 Task: View and add the product "Budweiser Lager Aluminum Bottles (16 oz x 12 ct)" to cart from the store "Happy's Liquor & Market".
Action: Mouse pressed left at (57, 97)
Screenshot: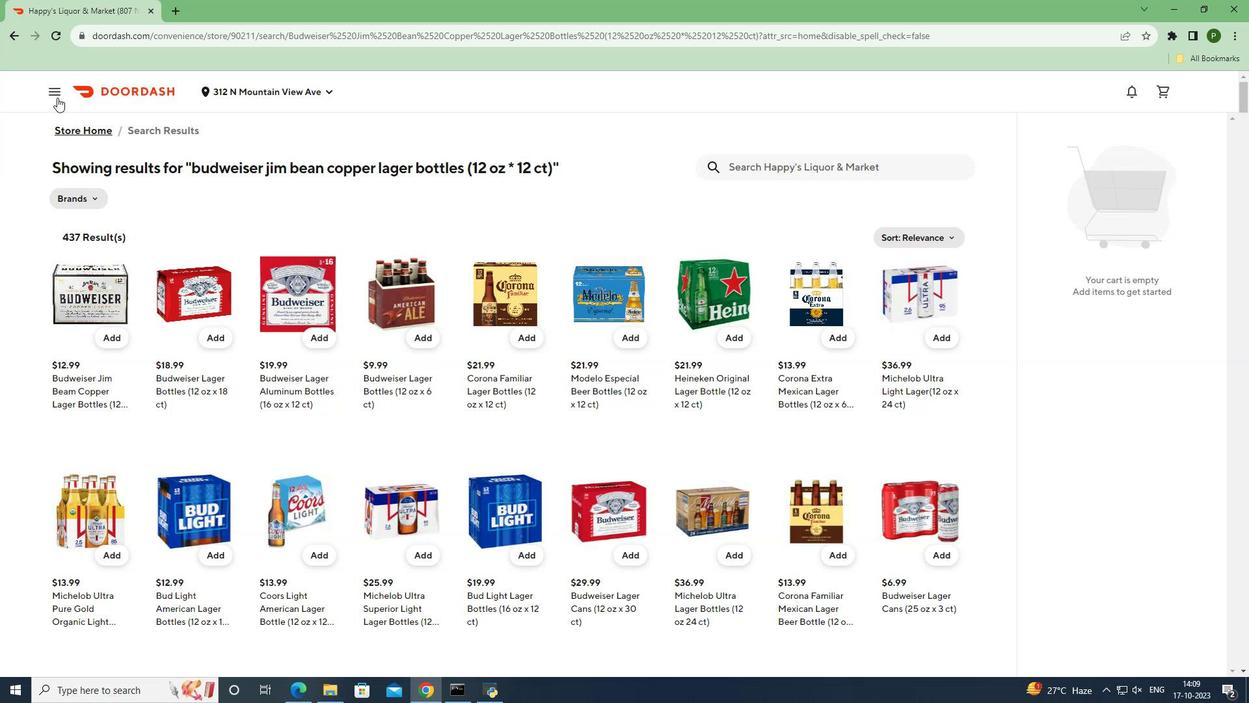 
Action: Mouse moved to (67, 186)
Screenshot: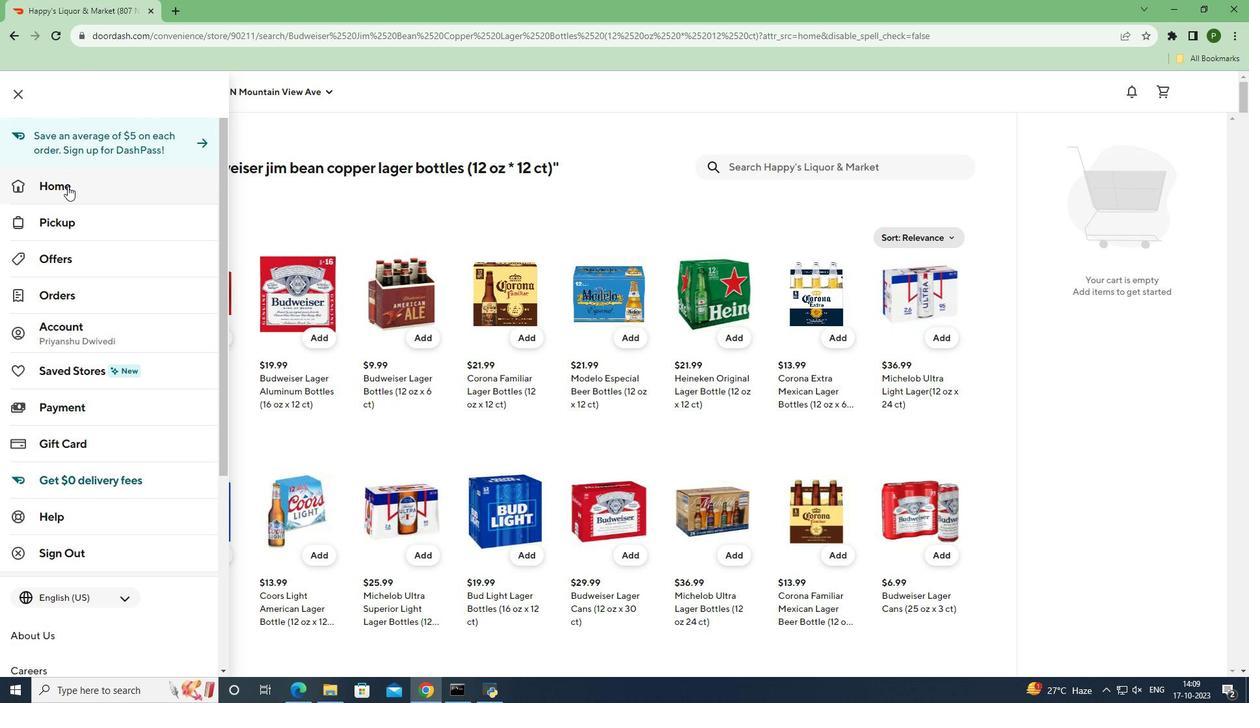 
Action: Mouse pressed left at (67, 186)
Screenshot: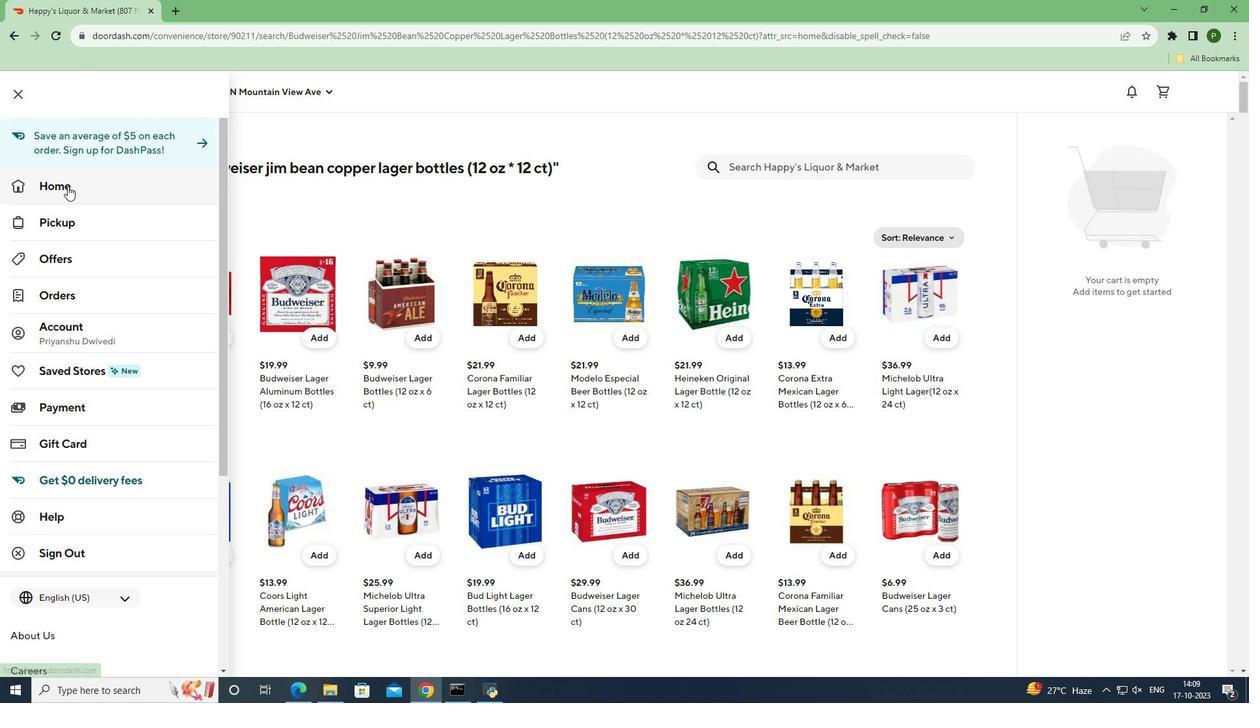 
Action: Mouse moved to (496, 142)
Screenshot: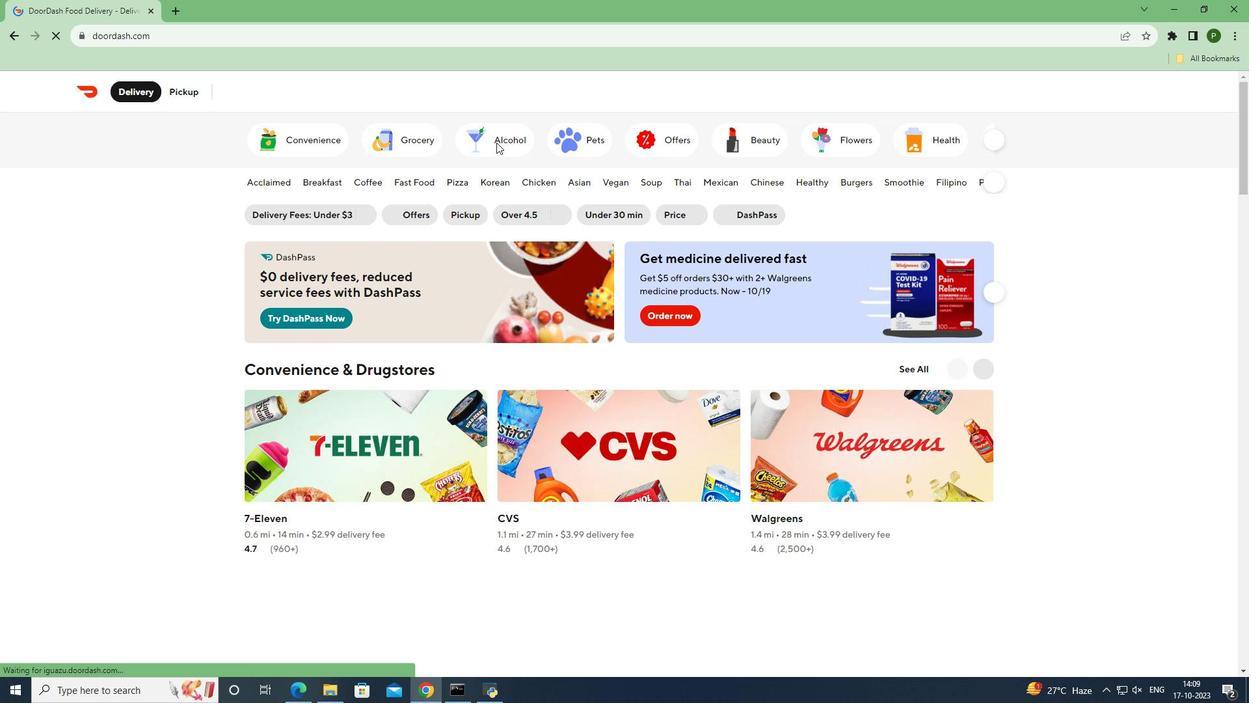 
Action: Mouse pressed left at (496, 142)
Screenshot: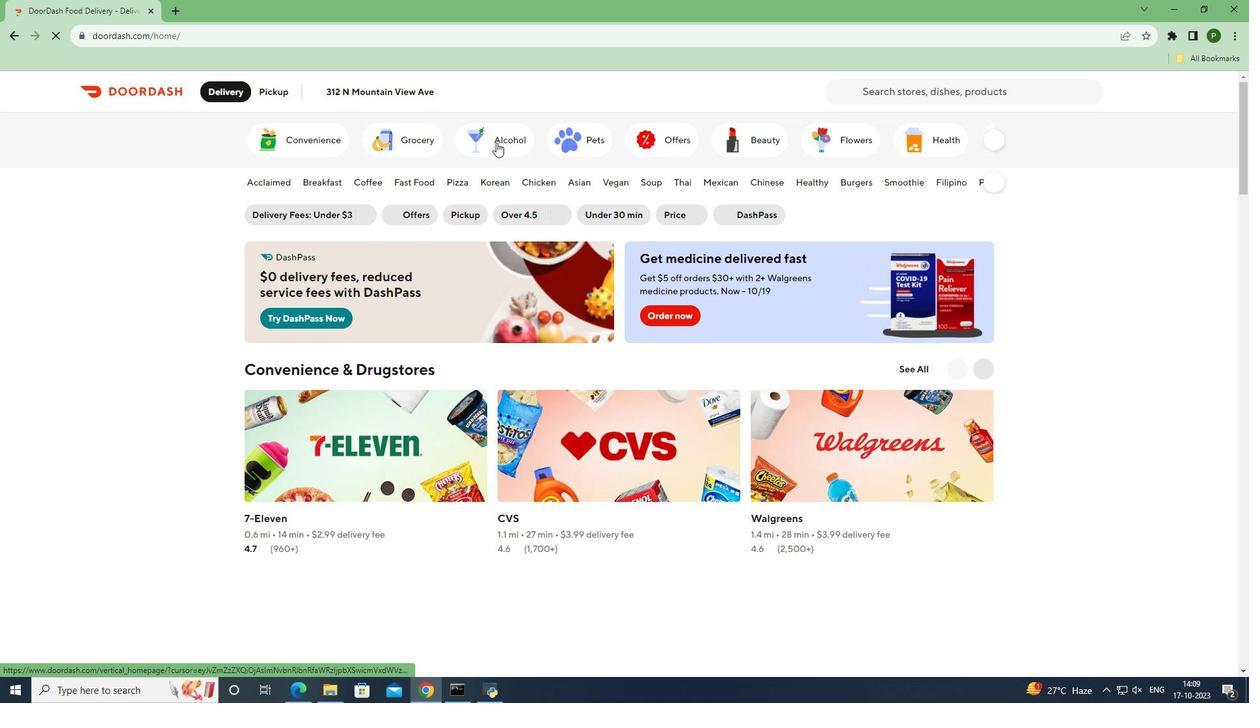 
Action: Mouse moved to (719, 544)
Screenshot: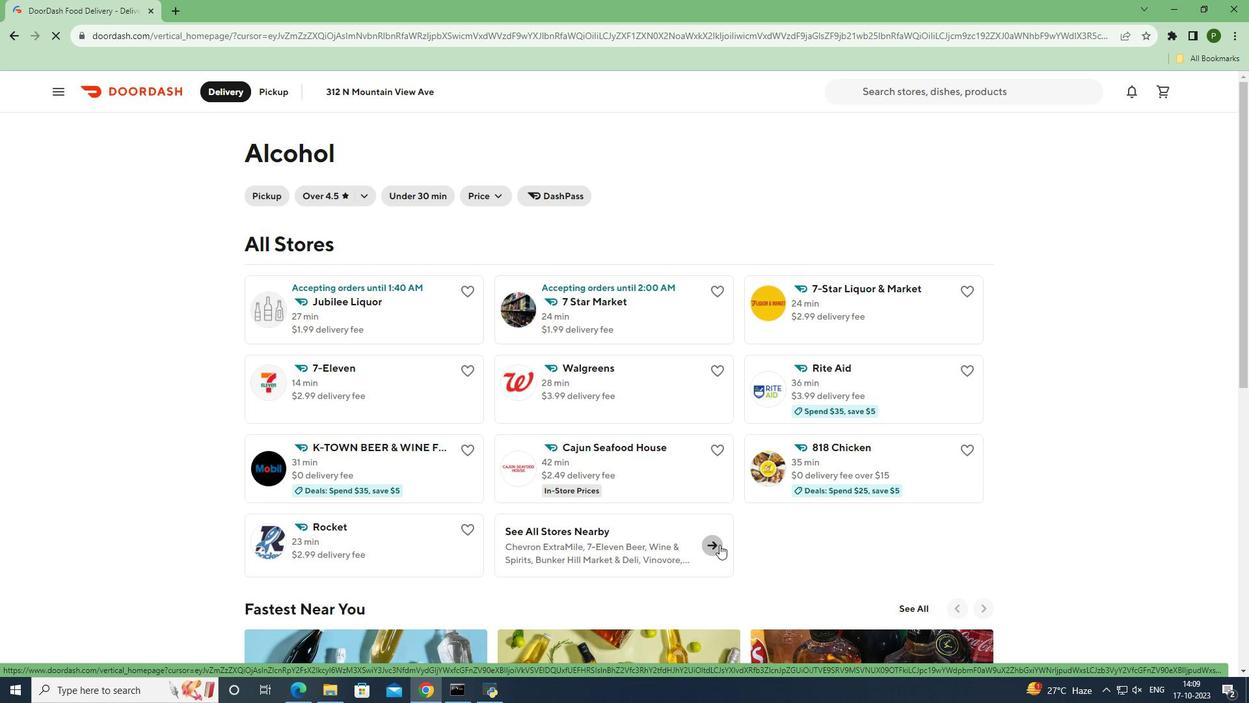 
Action: Mouse pressed left at (719, 544)
Screenshot: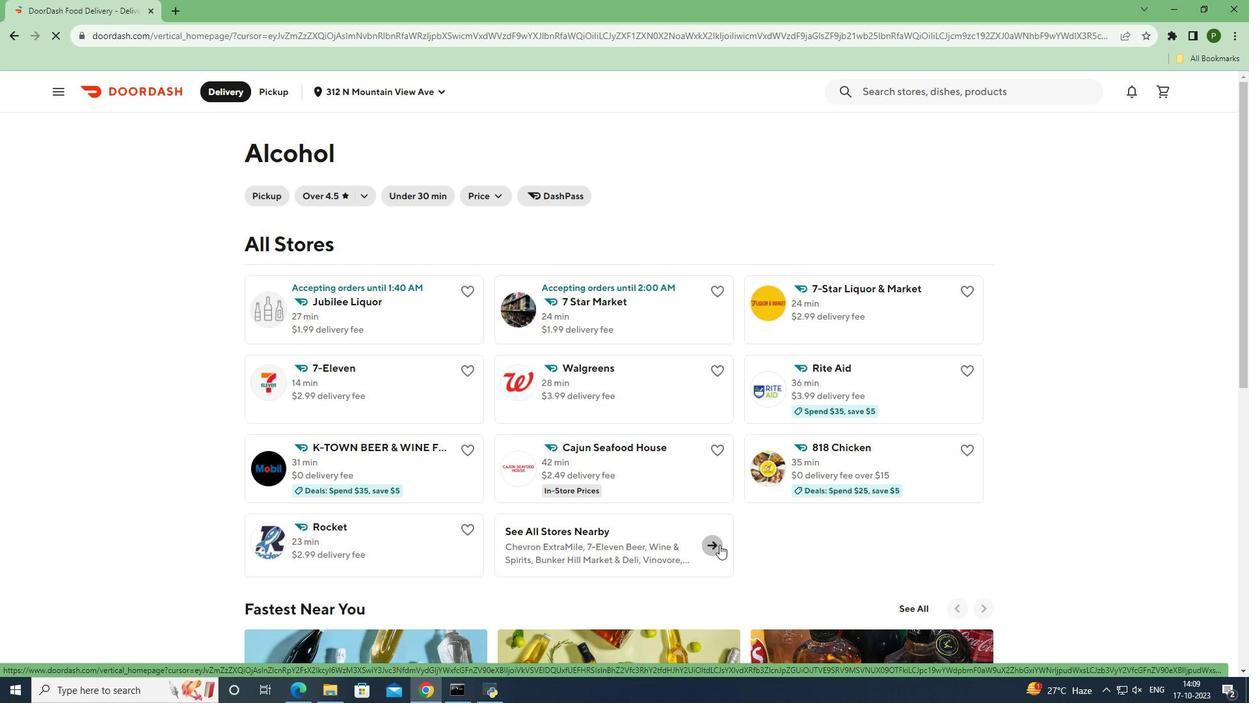 
Action: Mouse moved to (647, 553)
Screenshot: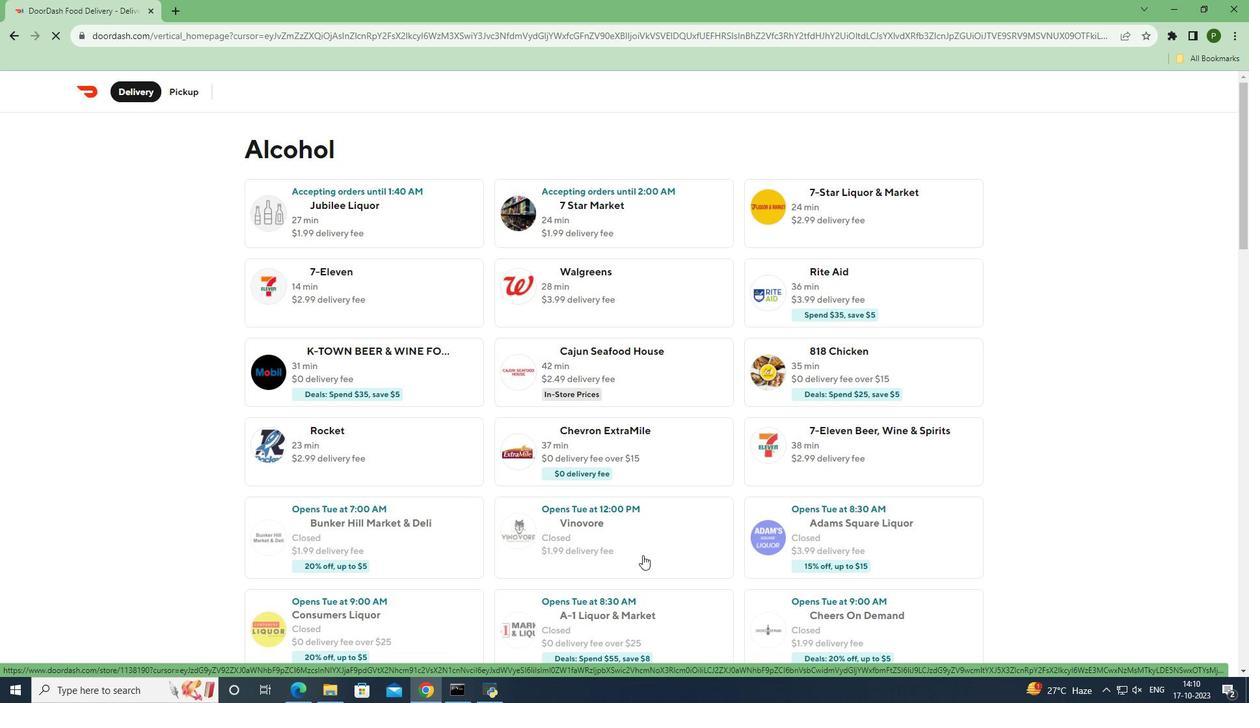 
Action: Mouse scrolled (647, 552) with delta (0, 0)
Screenshot: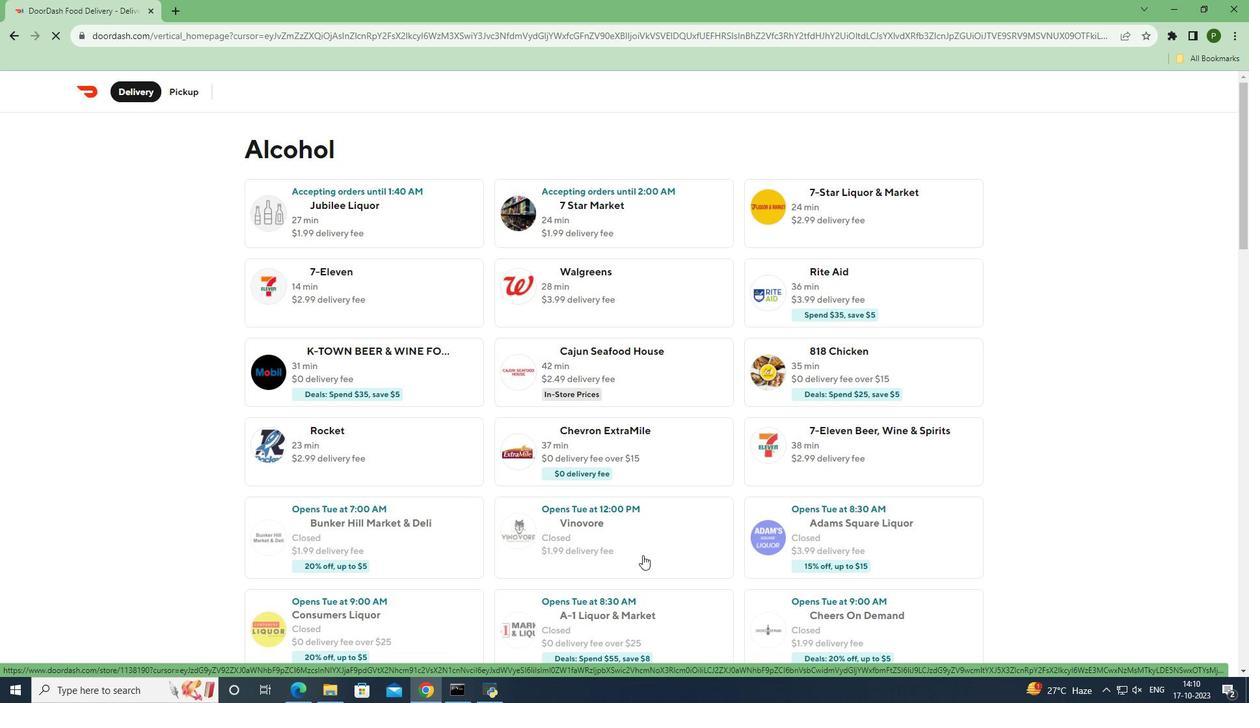 
Action: Mouse moved to (643, 555)
Screenshot: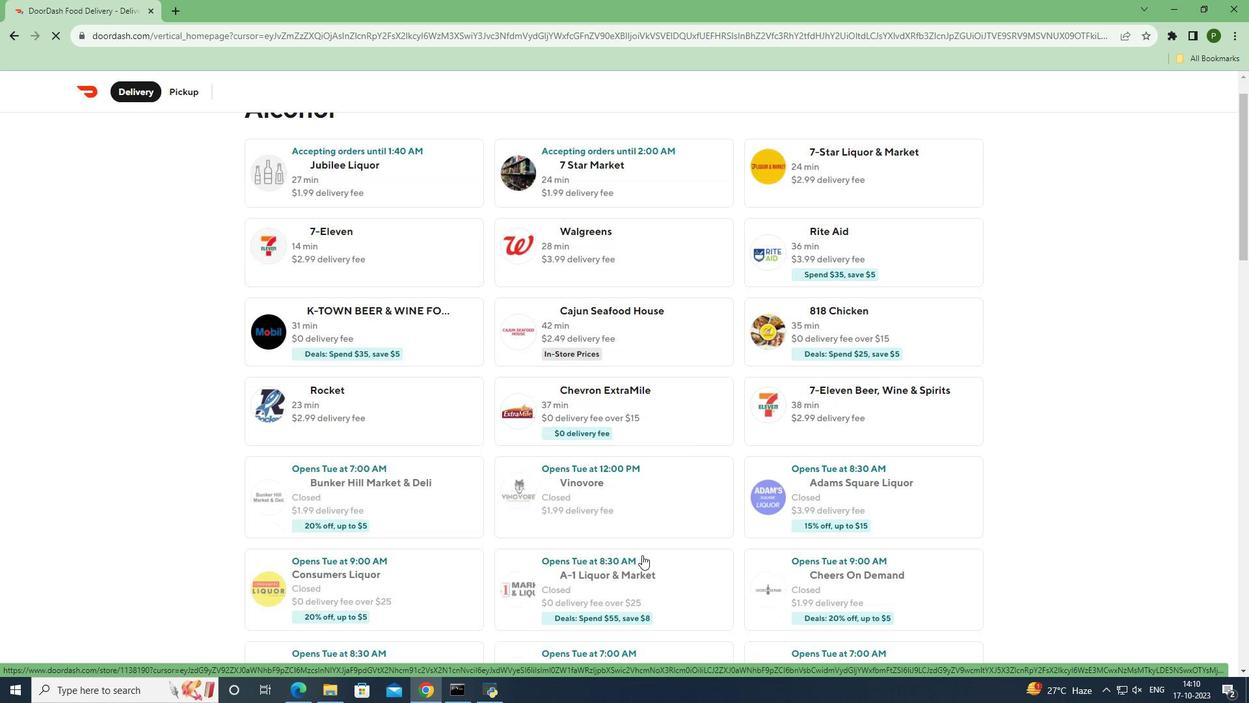 
Action: Mouse scrolled (643, 554) with delta (0, 0)
Screenshot: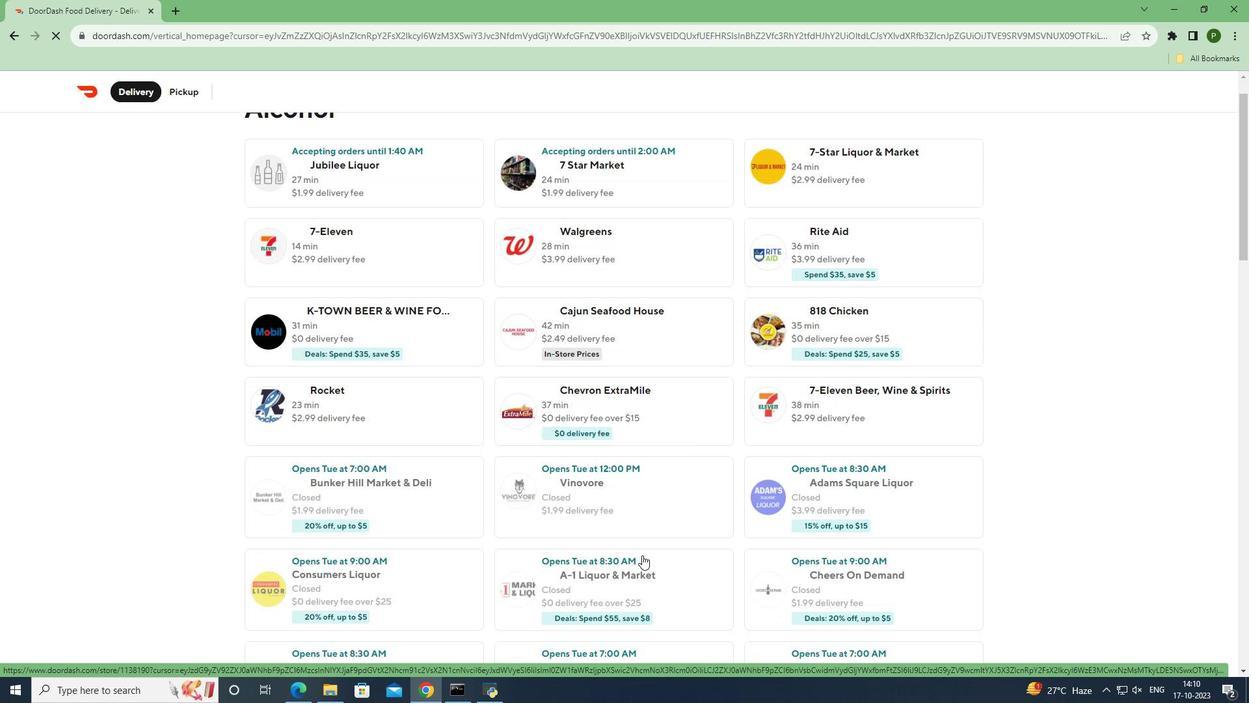 
Action: Mouse scrolled (643, 554) with delta (0, 0)
Screenshot: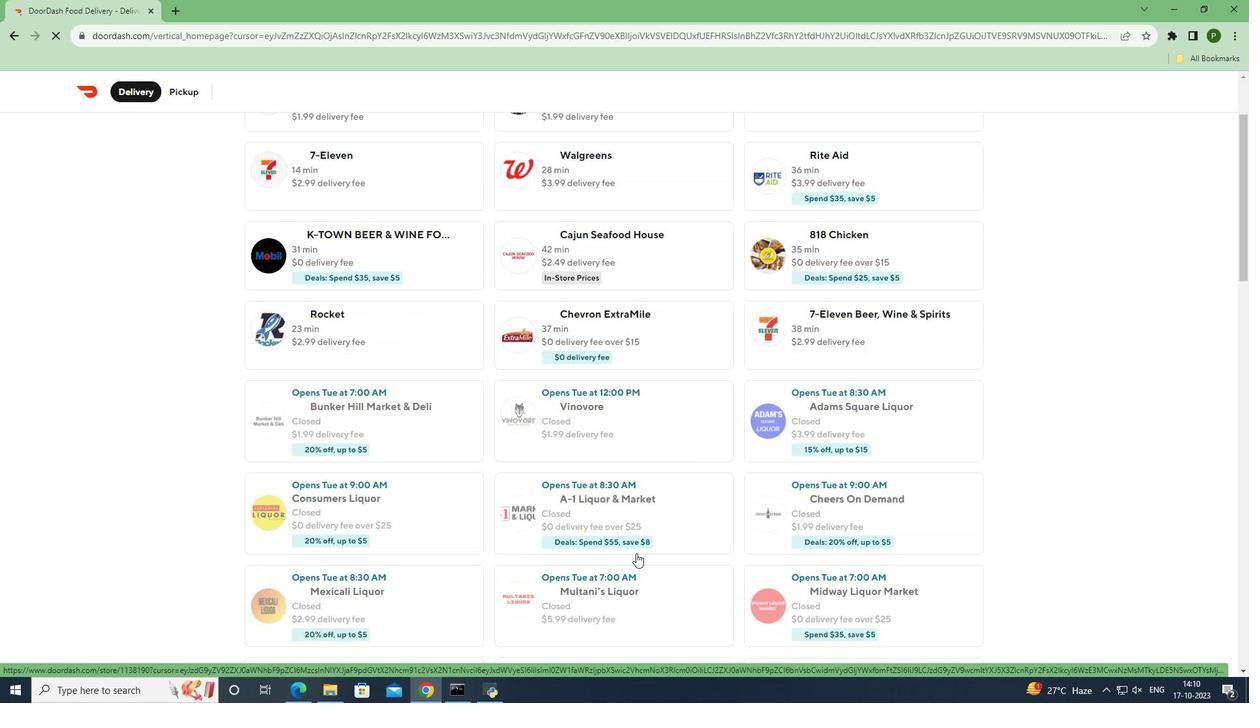 
Action: Mouse moved to (640, 555)
Screenshot: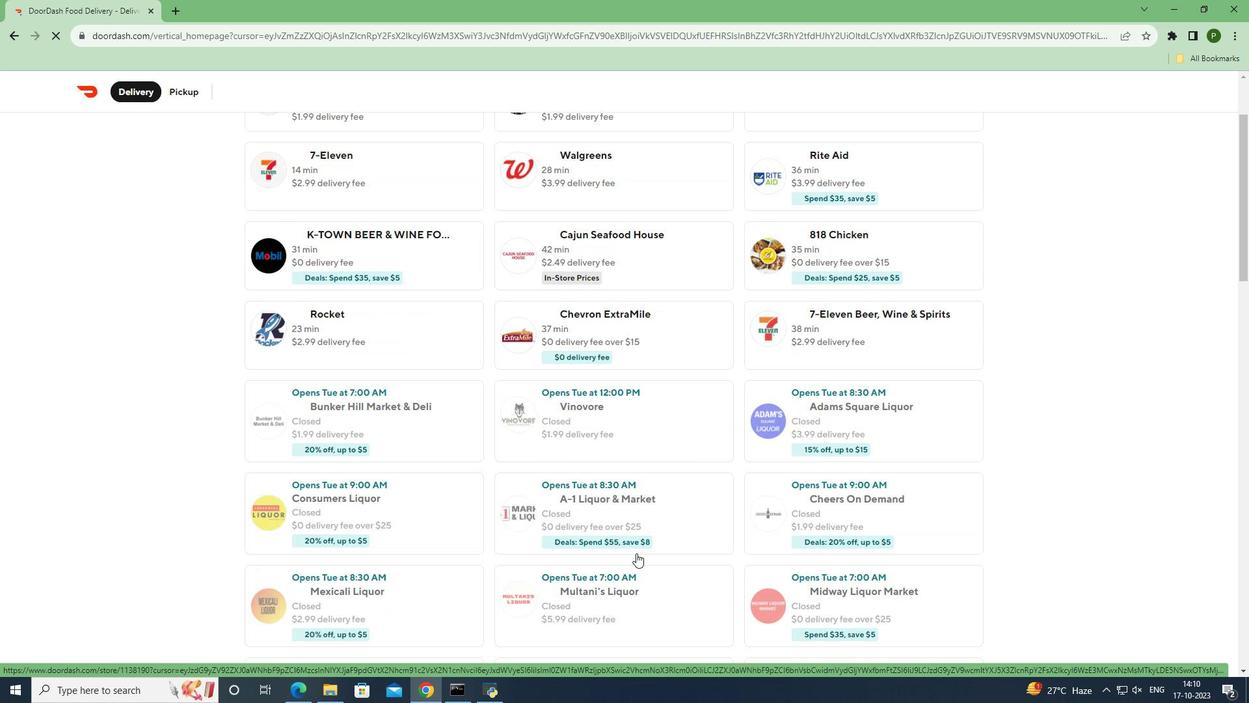 
Action: Mouse scrolled (640, 554) with delta (0, 0)
Screenshot: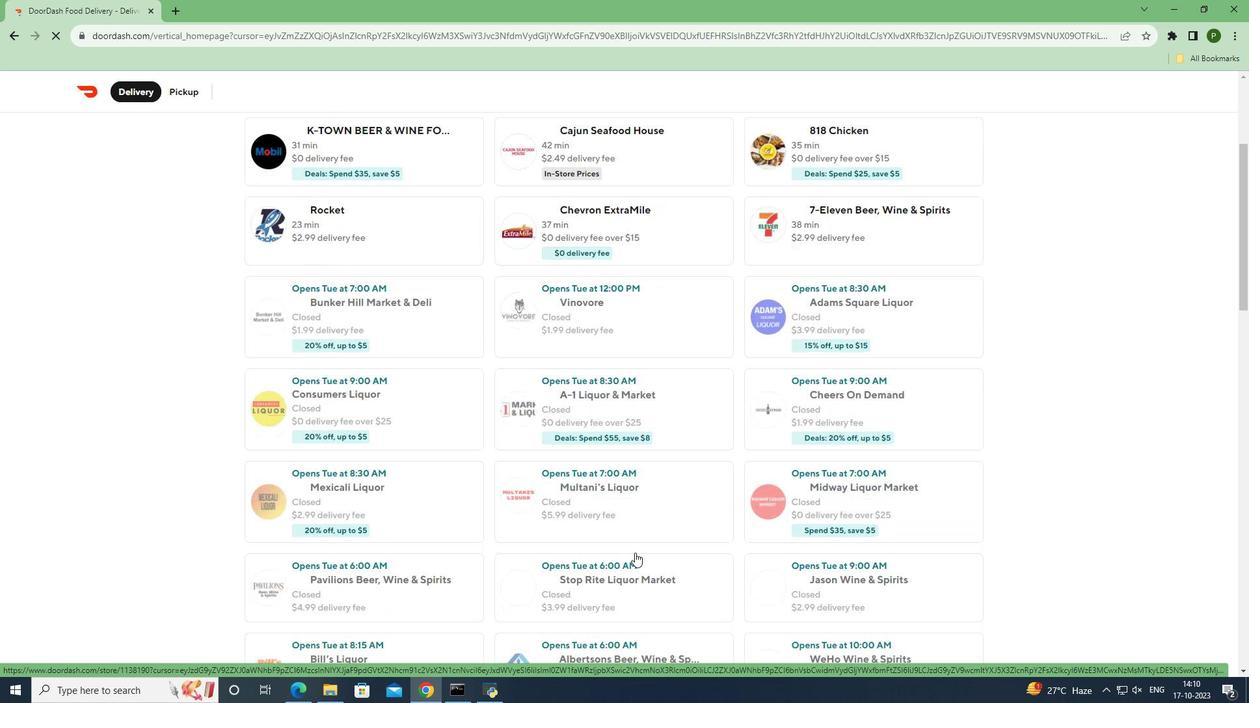 
Action: Mouse moved to (580, 539)
Screenshot: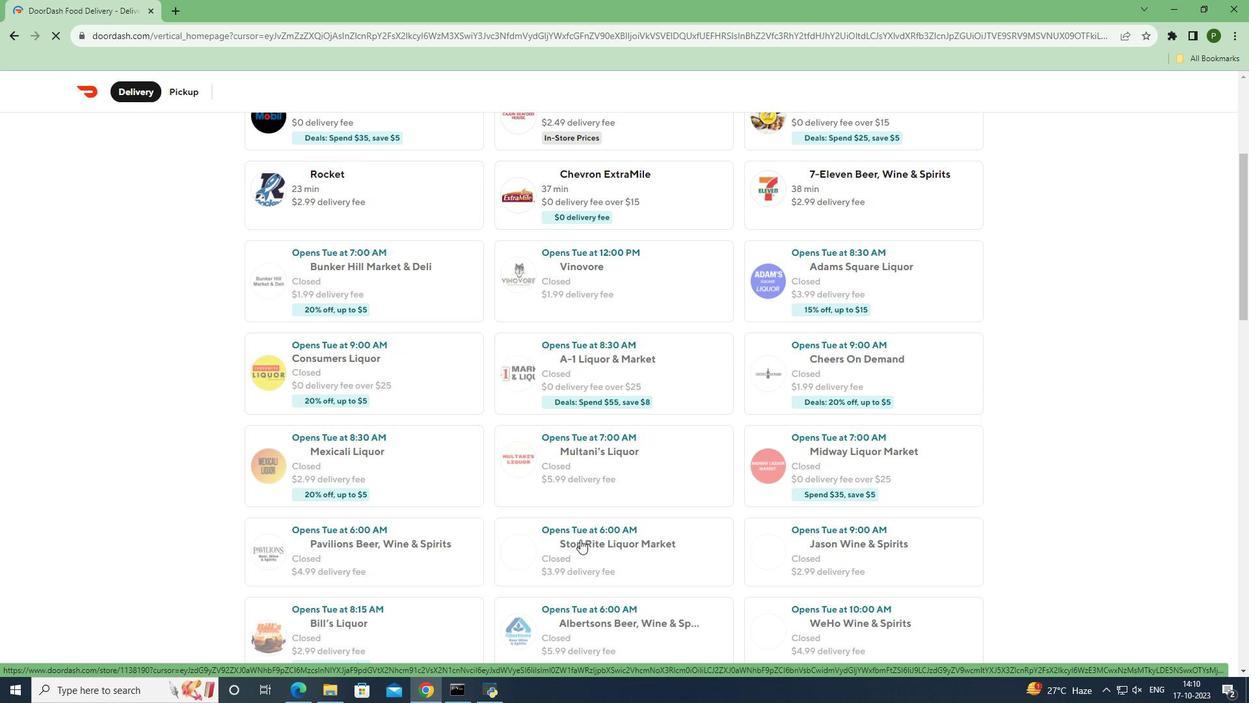 
Action: Mouse scrolled (580, 539) with delta (0, 0)
Screenshot: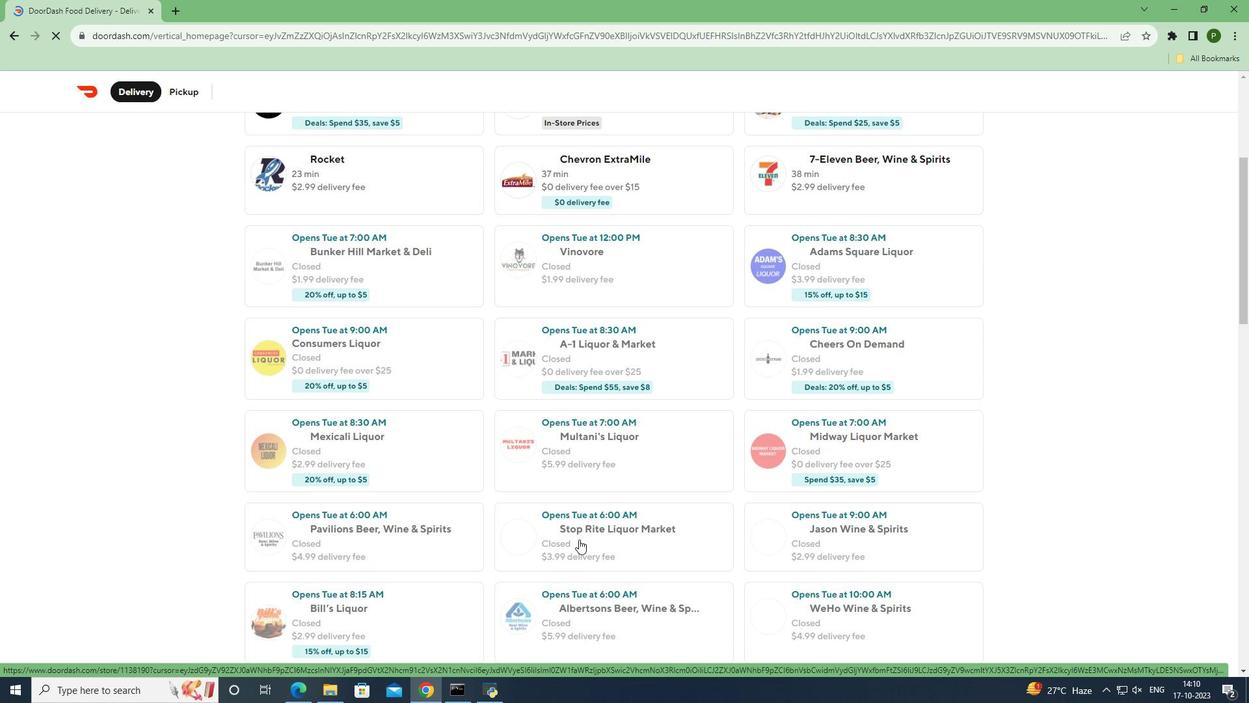 
Action: Mouse moved to (579, 539)
Screenshot: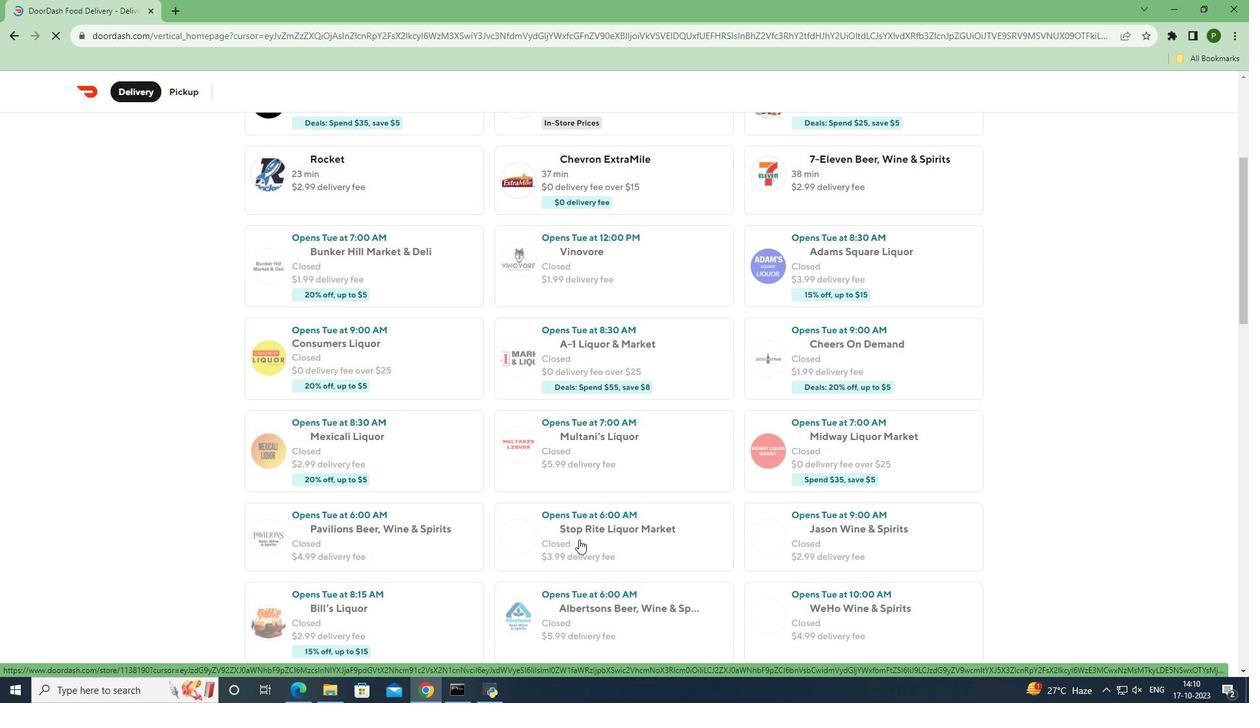 
Action: Mouse scrolled (579, 539) with delta (0, 0)
Screenshot: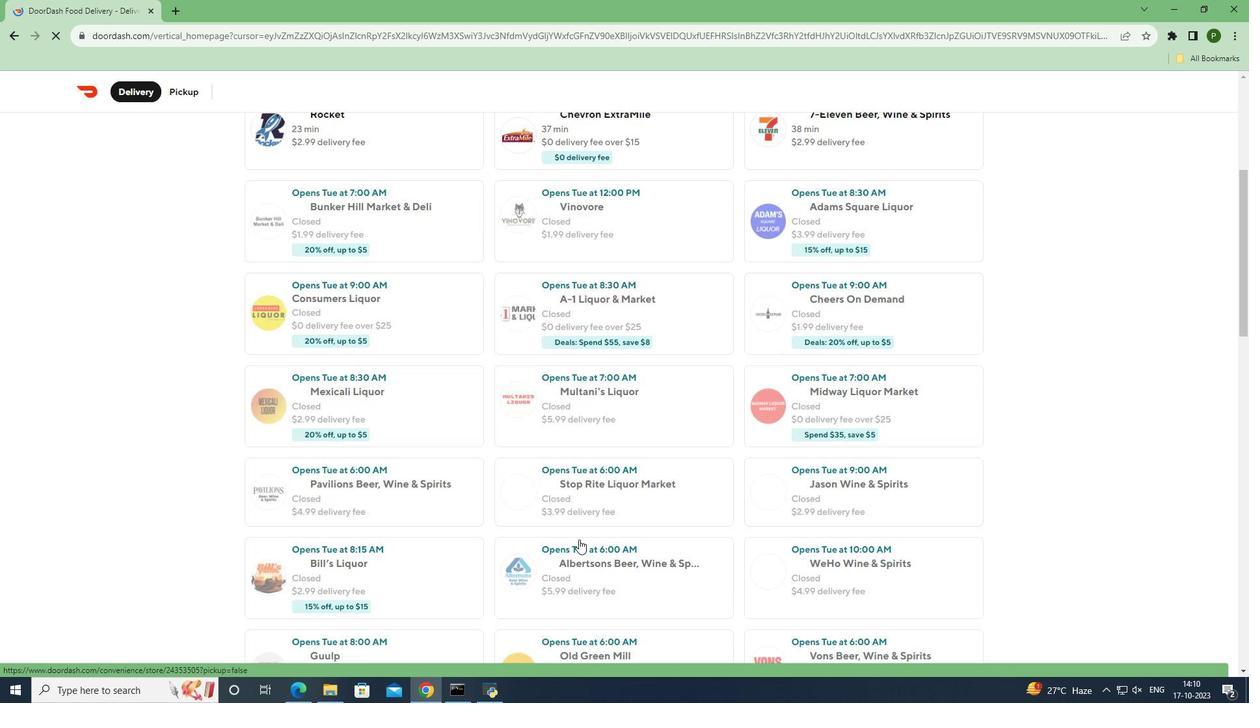 
Action: Mouse scrolled (579, 539) with delta (0, 0)
Screenshot: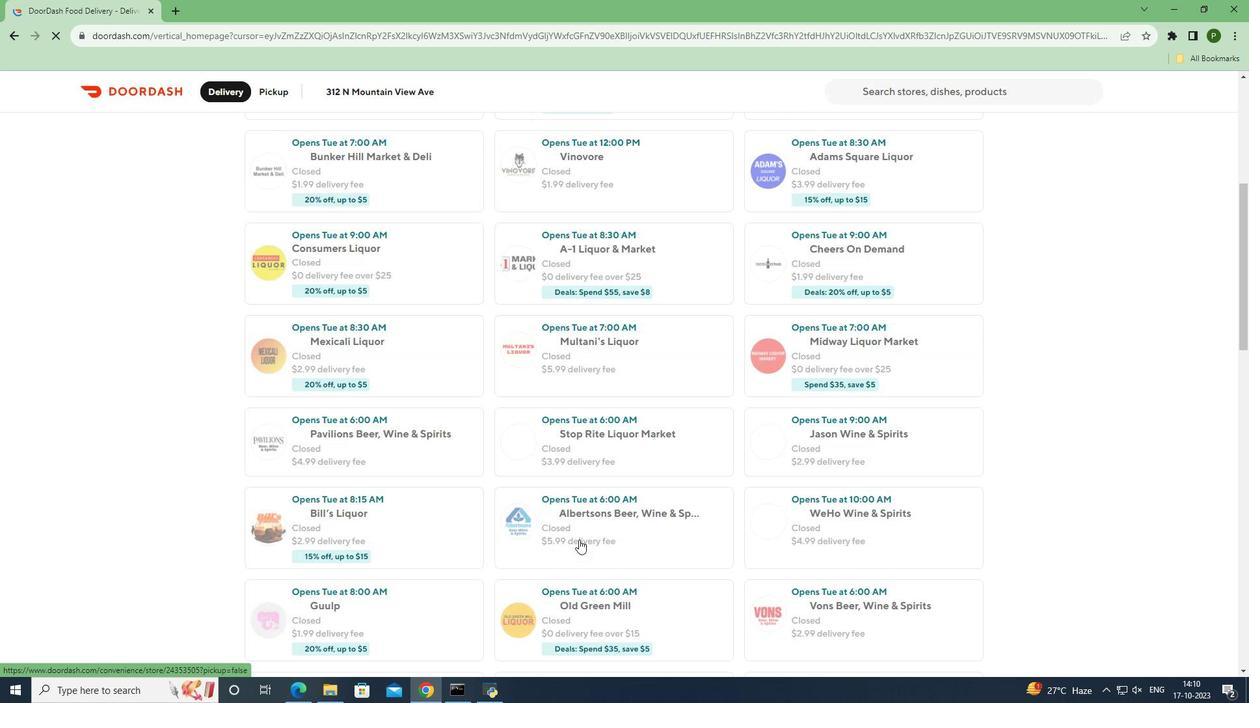 
Action: Mouse scrolled (579, 539) with delta (0, 0)
Screenshot: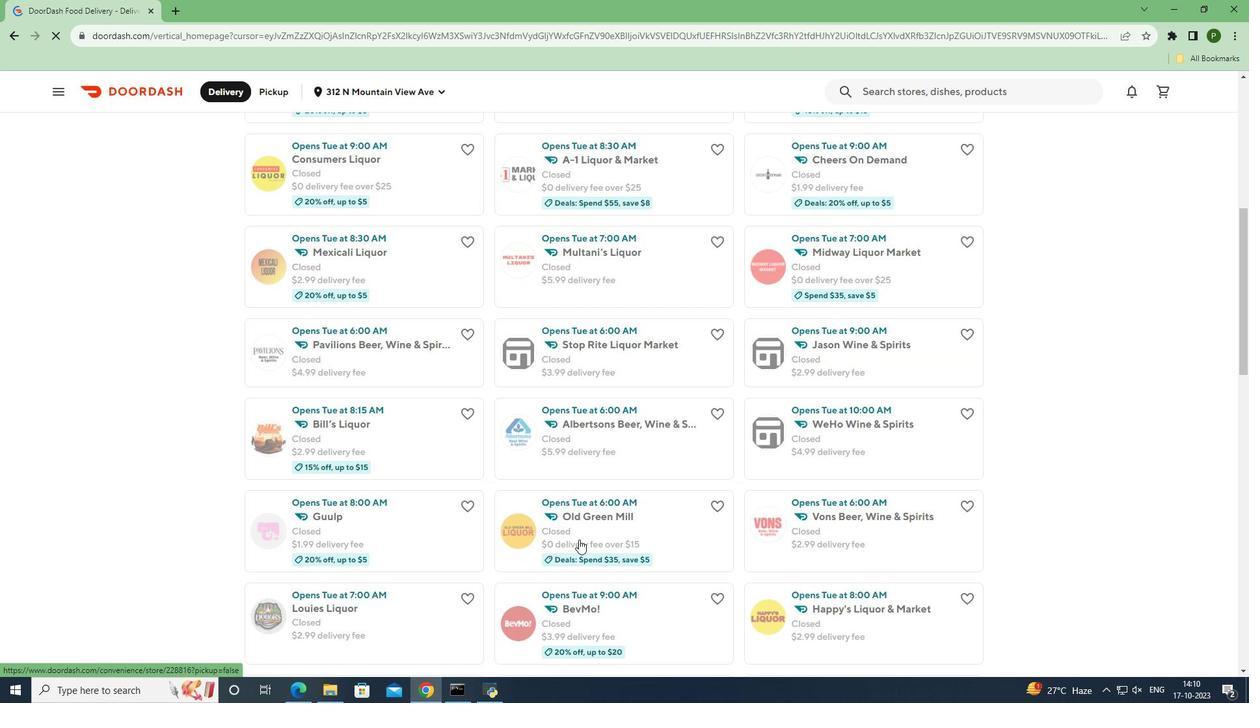 
Action: Mouse scrolled (579, 539) with delta (0, 0)
Screenshot: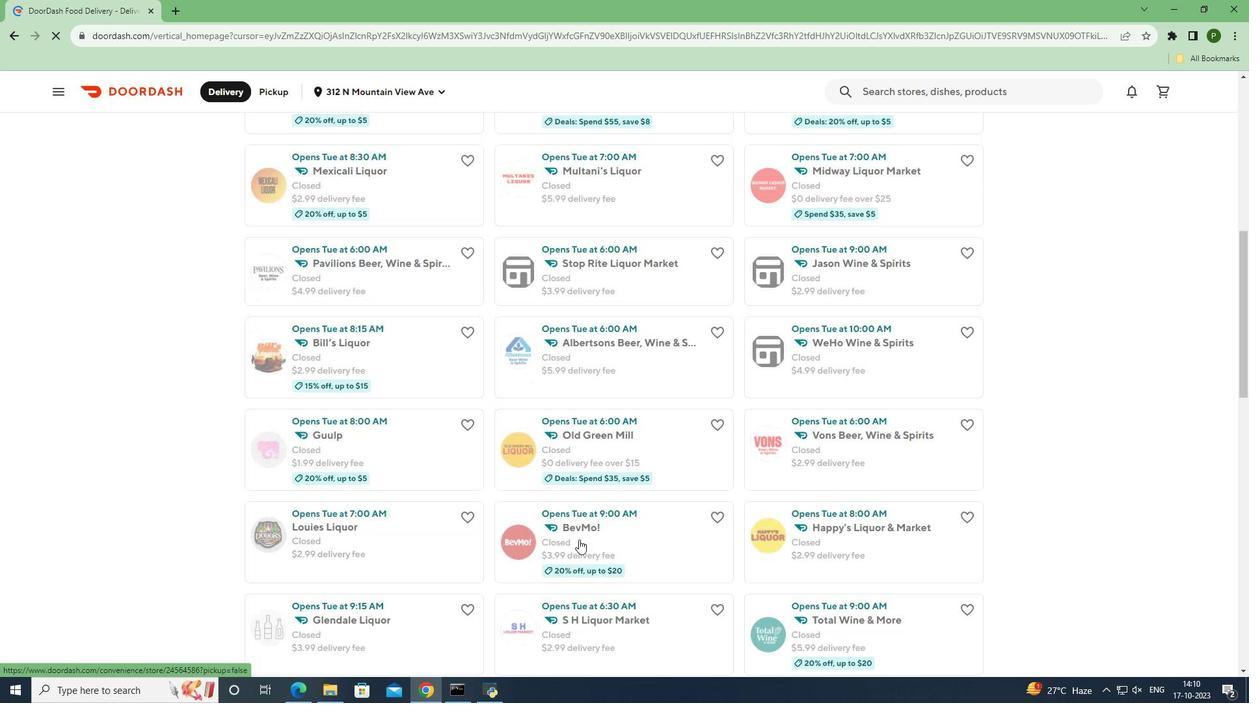
Action: Mouse moved to (830, 512)
Screenshot: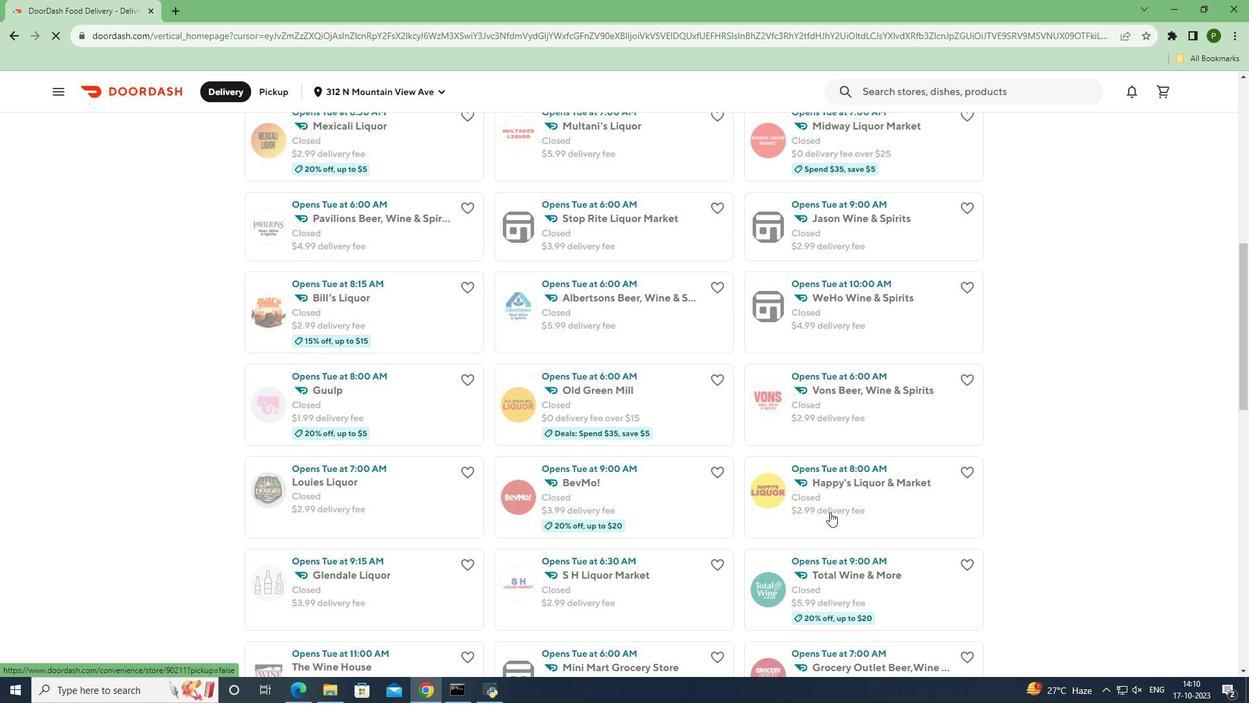 
Action: Mouse pressed left at (830, 512)
Screenshot: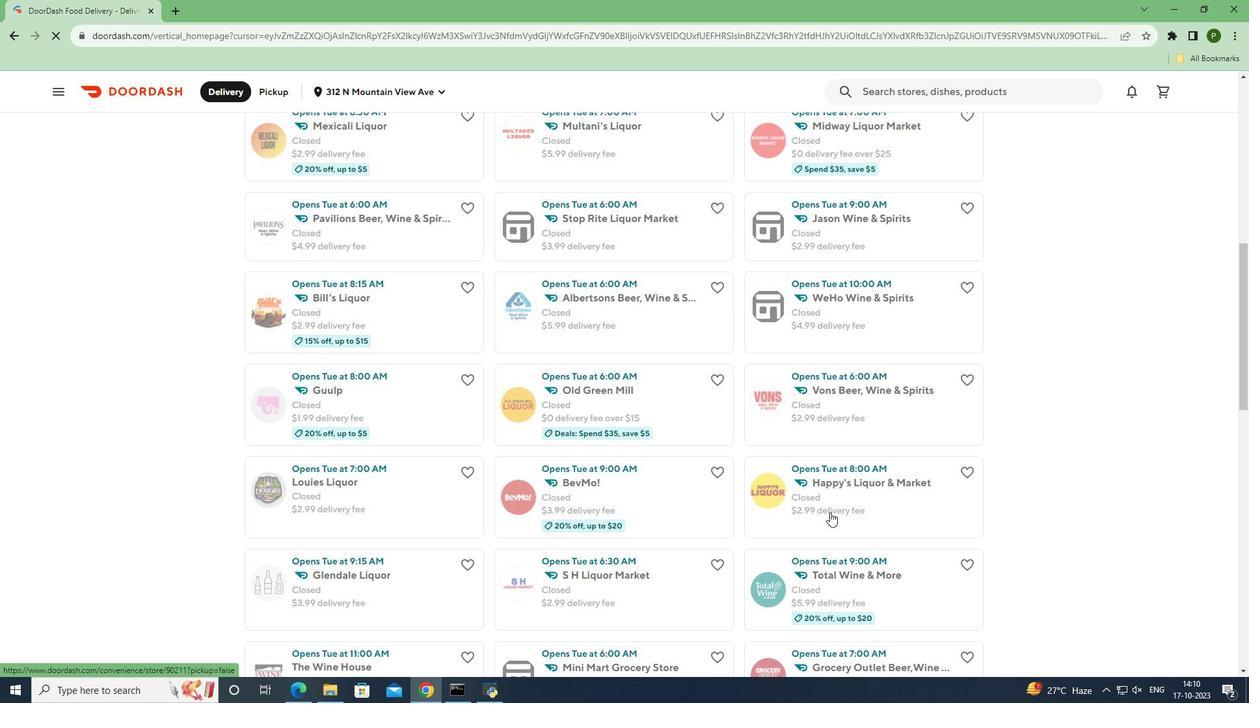 
Action: Mouse moved to (770, 206)
Screenshot: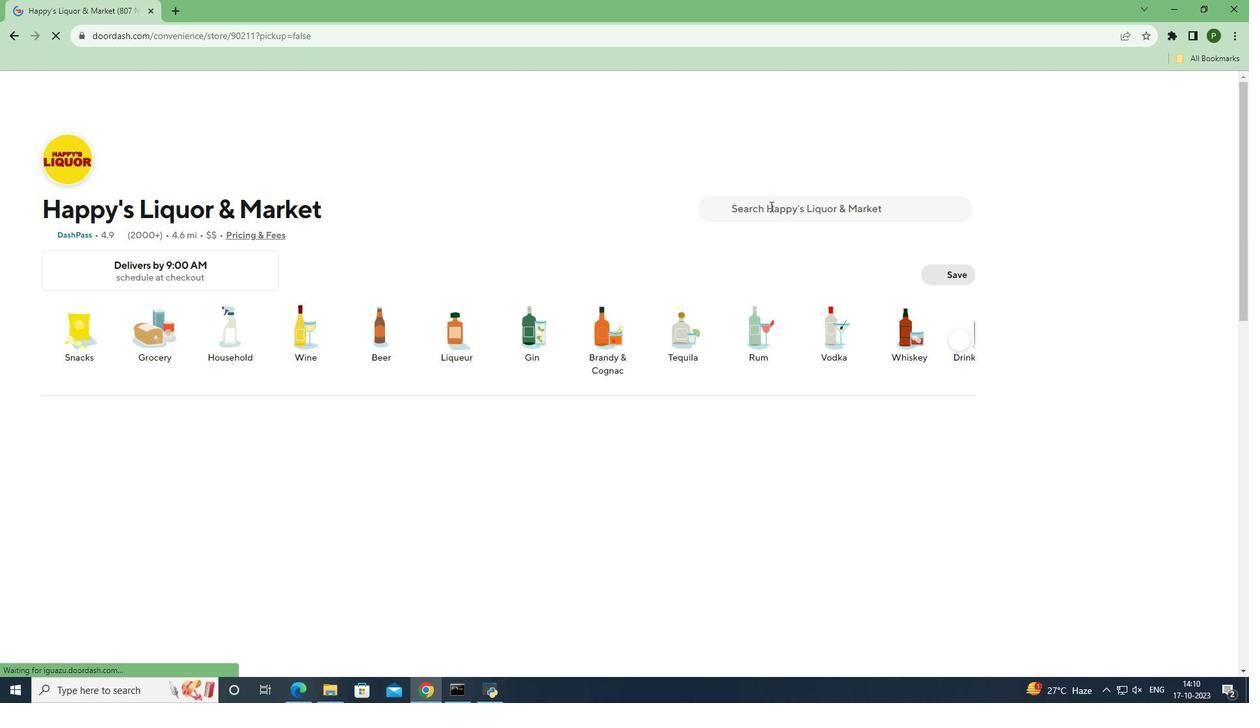 
Action: Mouse pressed left at (770, 206)
Screenshot: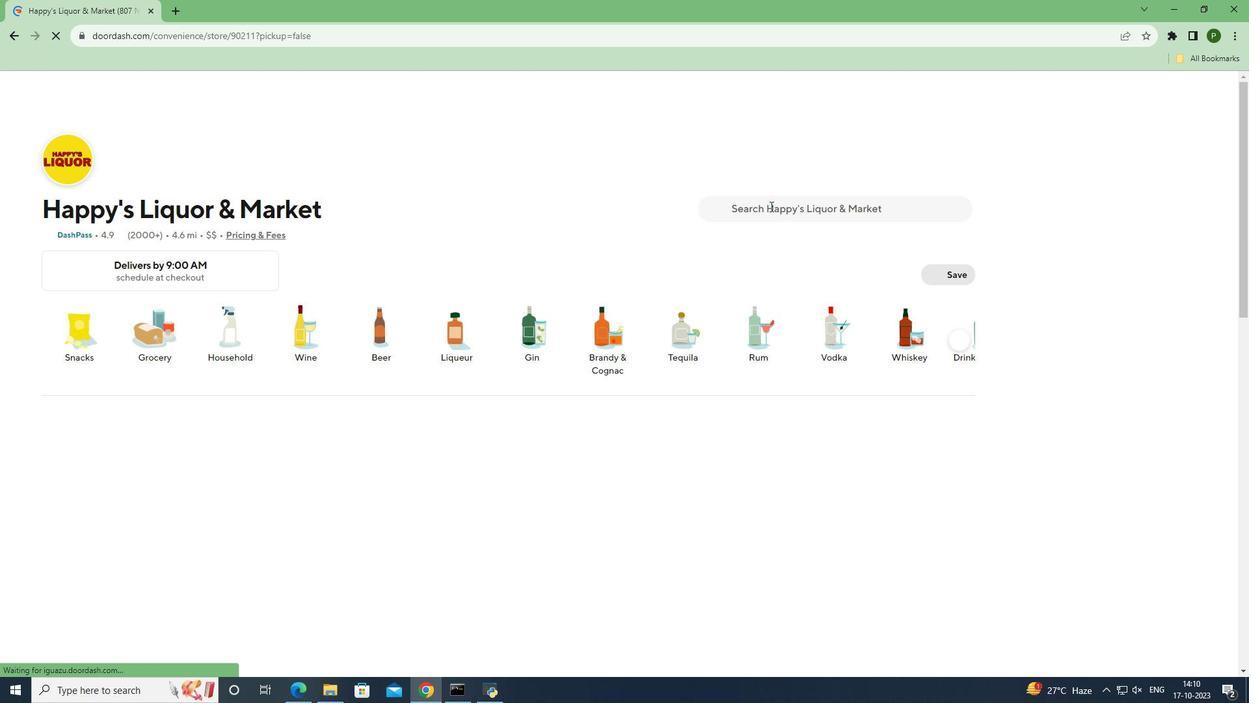 
Action: Key pressed <Key.caps_lock>B<Key.caps_lock>udweiser<Key.space><Key.caps_lock>L<Key.caps_lock>ager<Key.space><Key.caps_lock>A<Key.caps_lock>luminum<Key.space><Key.caps_lock>B<Key.caps_lock>ottles<Key.space><Key.shift_r>(16<Key.space>oz<Key.space><Key.shift><Key.shift><Key.shift>*<Key.space>12<Key.space>ct<Key.shift_r>)<Key.enter>
Screenshot: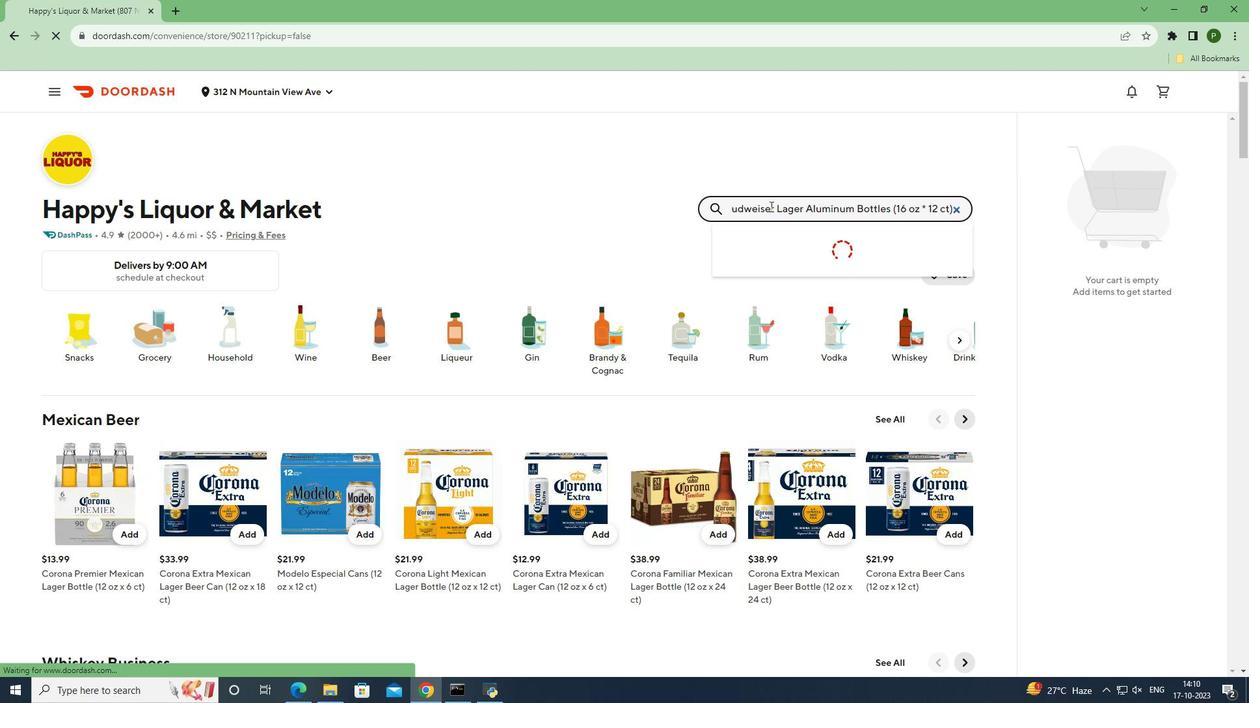 
Action: Mouse moved to (106, 340)
Screenshot: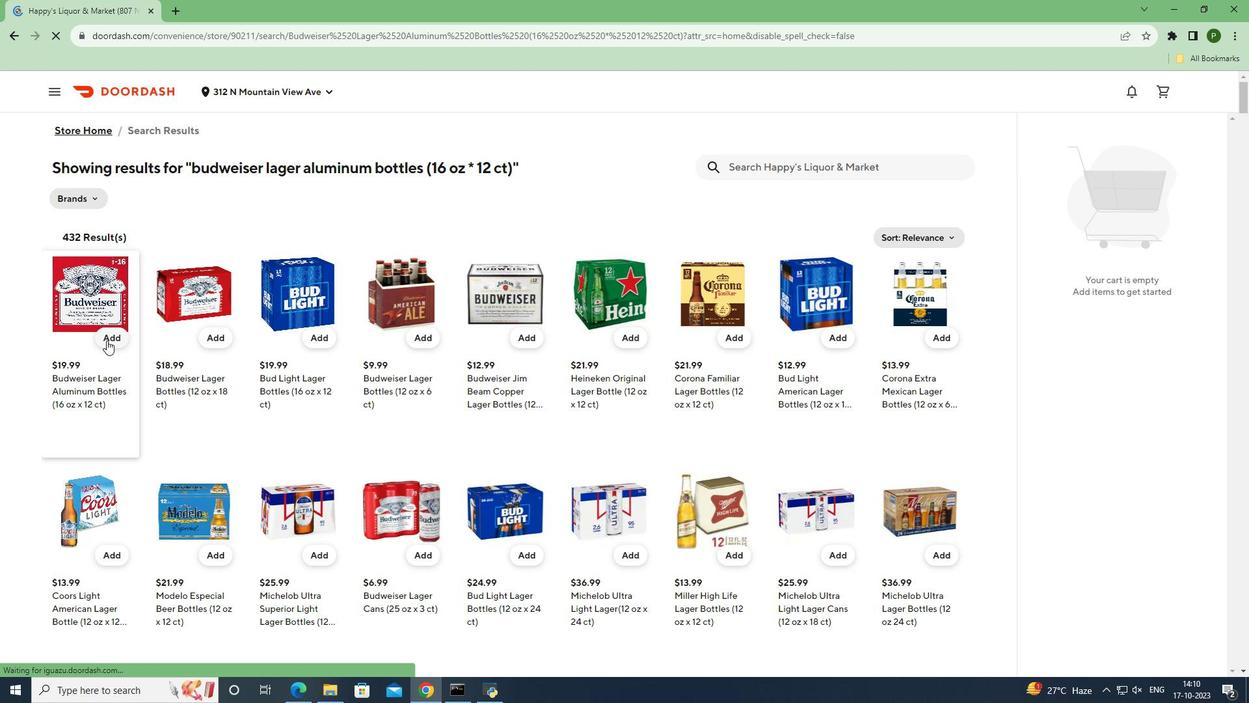 
Action: Mouse pressed left at (106, 340)
Screenshot: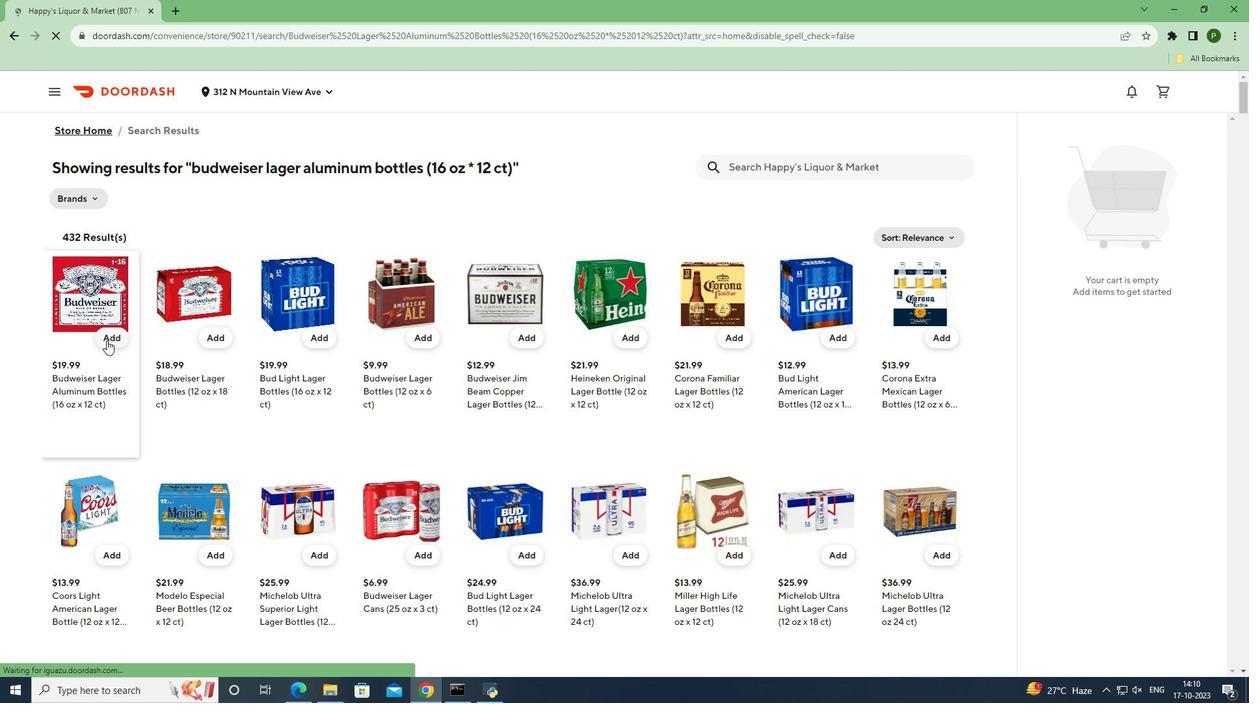 
Action: Mouse moved to (125, 440)
Screenshot: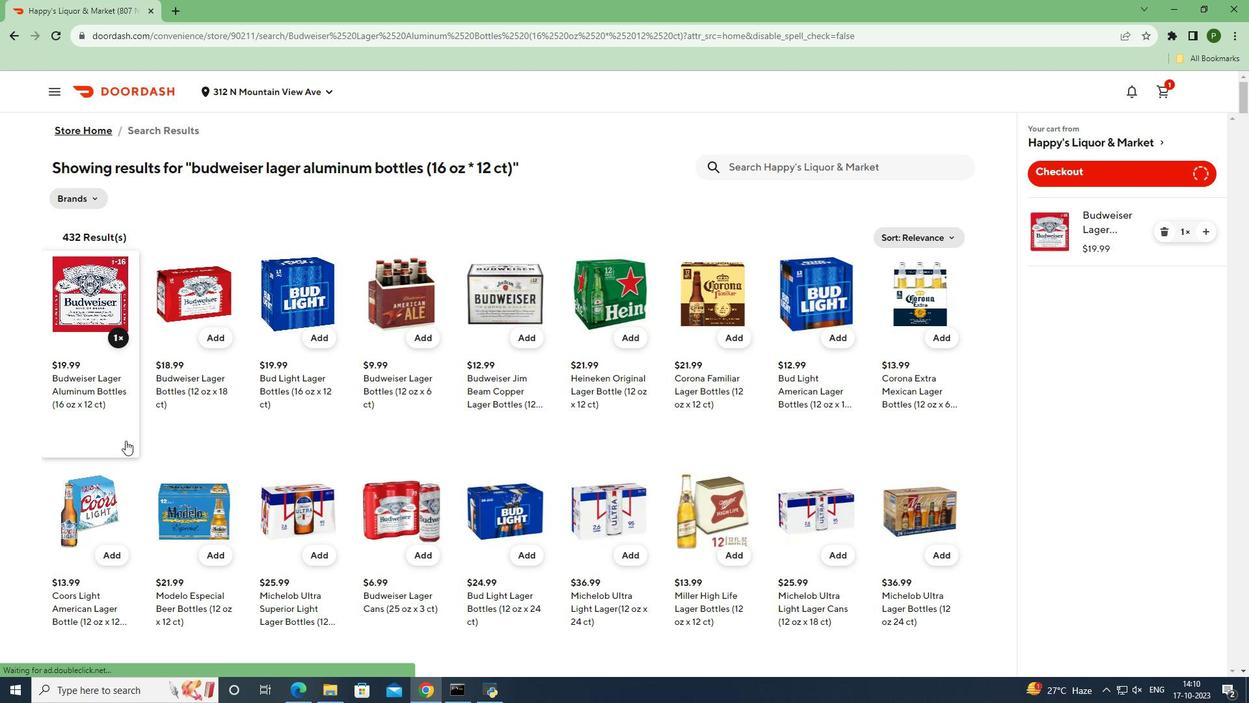 
